 Task: Select the welcome page in the startup editor.
Action: Mouse moved to (9, 470)
Screenshot: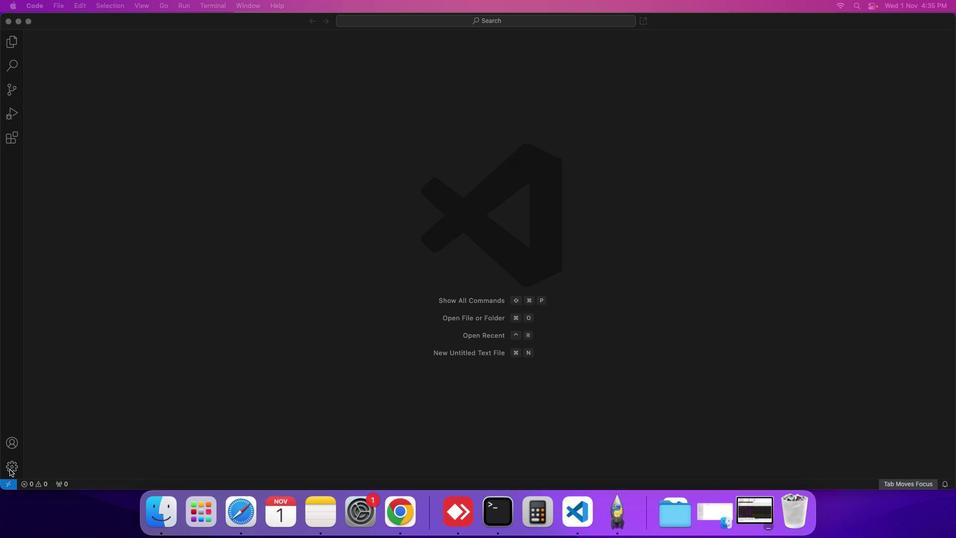 
Action: Mouse pressed left at (9, 470)
Screenshot: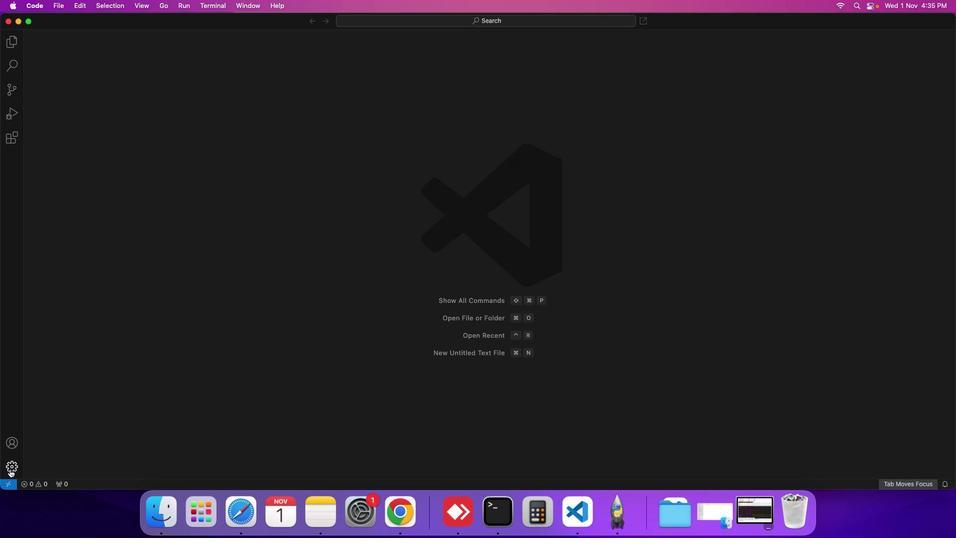 
Action: Mouse moved to (69, 388)
Screenshot: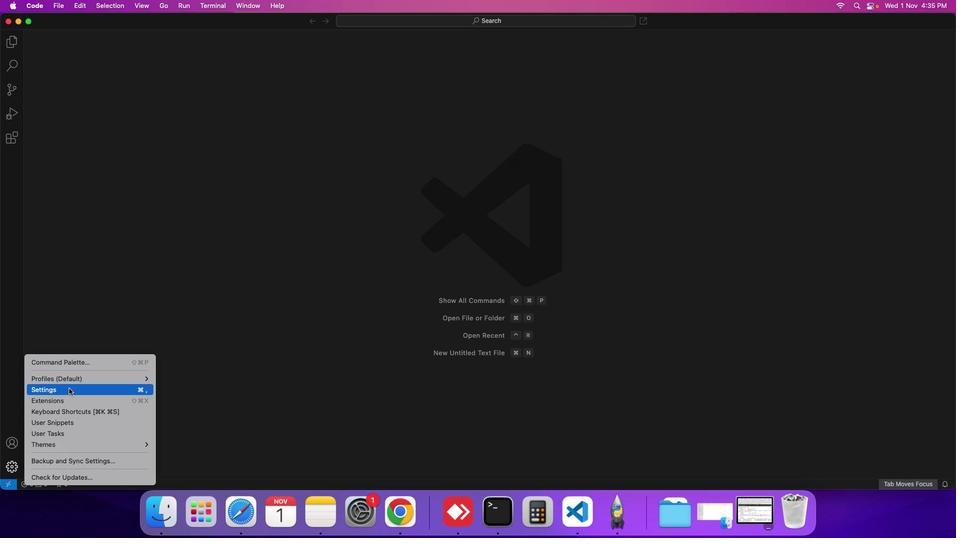 
Action: Mouse pressed left at (69, 388)
Screenshot: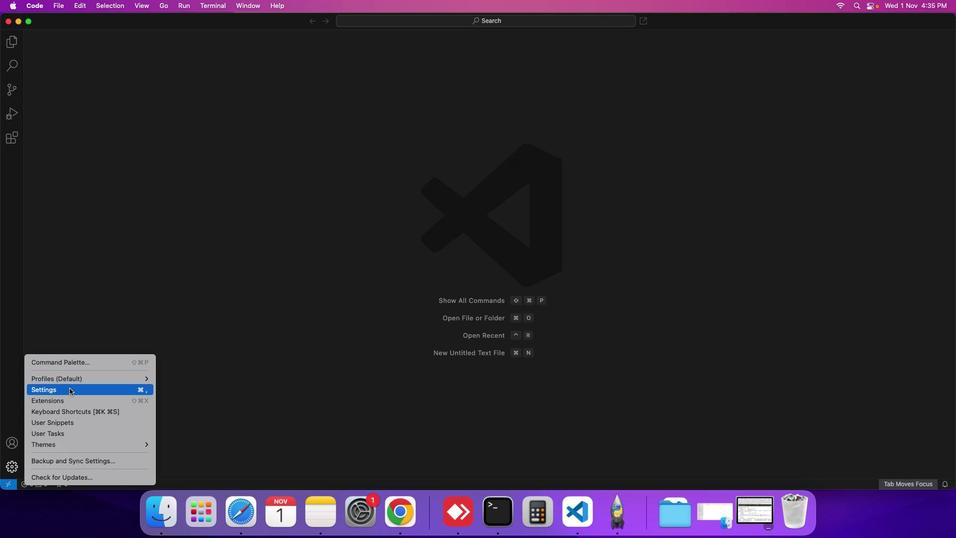 
Action: Mouse moved to (238, 124)
Screenshot: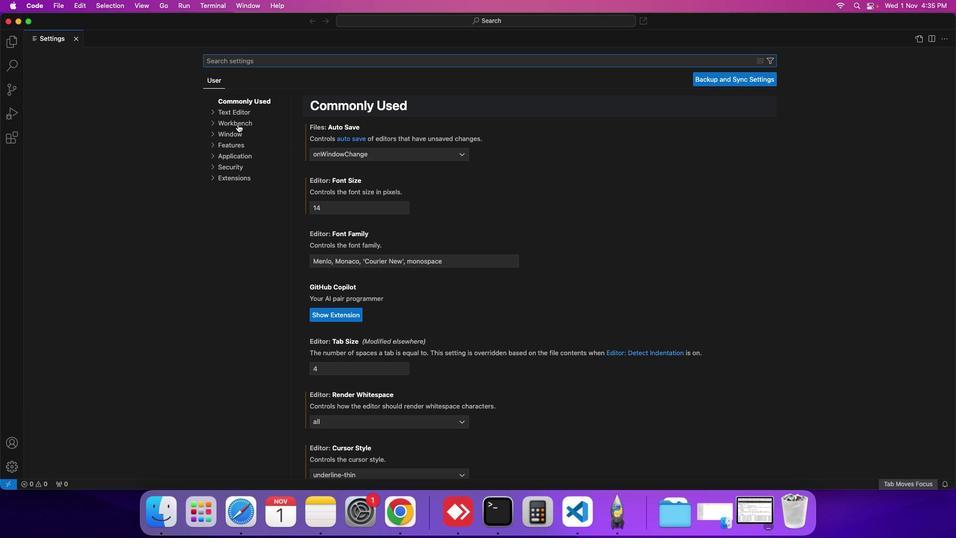 
Action: Mouse pressed left at (238, 124)
Screenshot: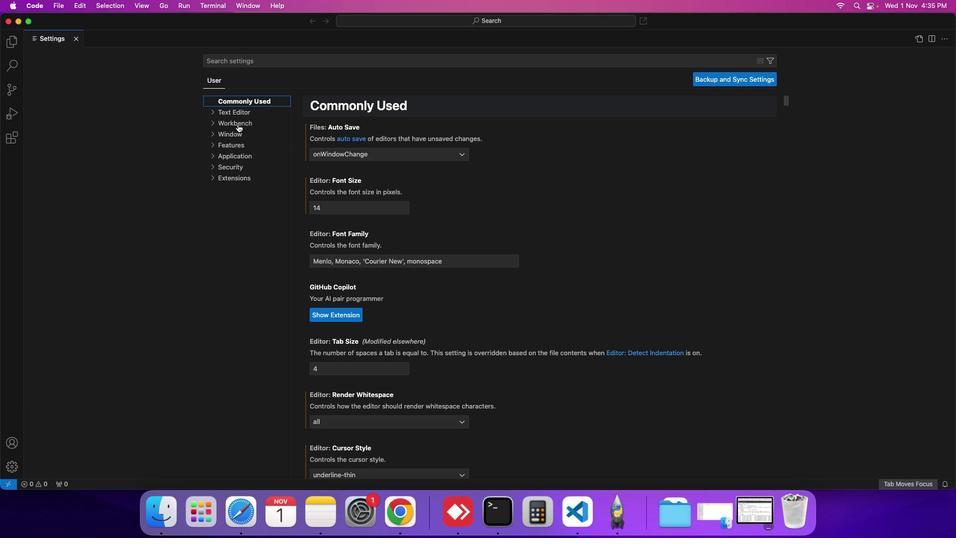 
Action: Mouse moved to (436, 440)
Screenshot: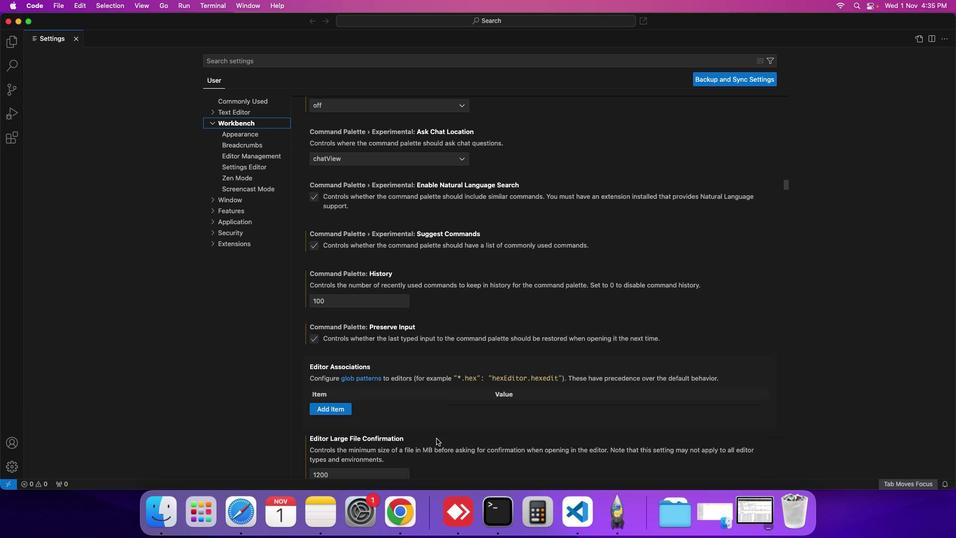 
Action: Mouse scrolled (436, 440) with delta (0, 0)
Screenshot: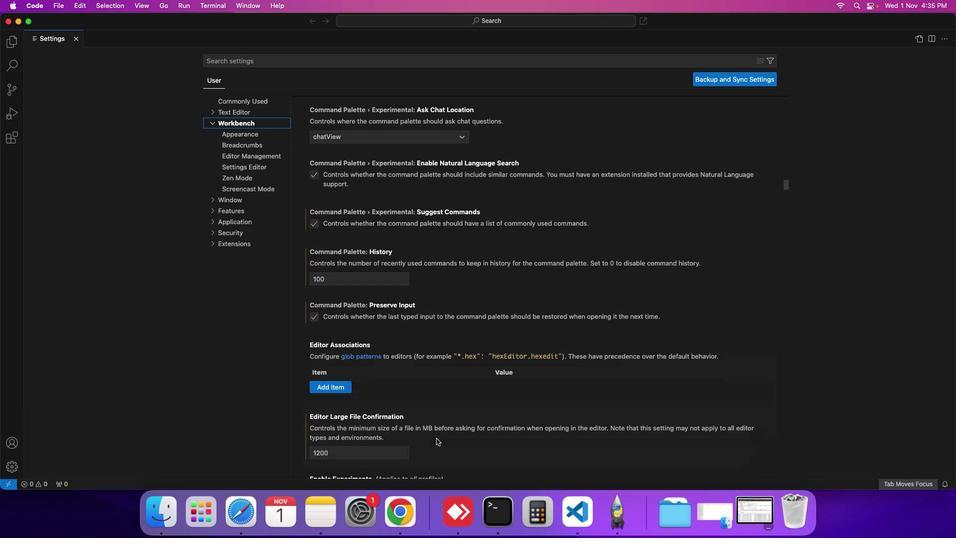 
Action: Mouse moved to (436, 439)
Screenshot: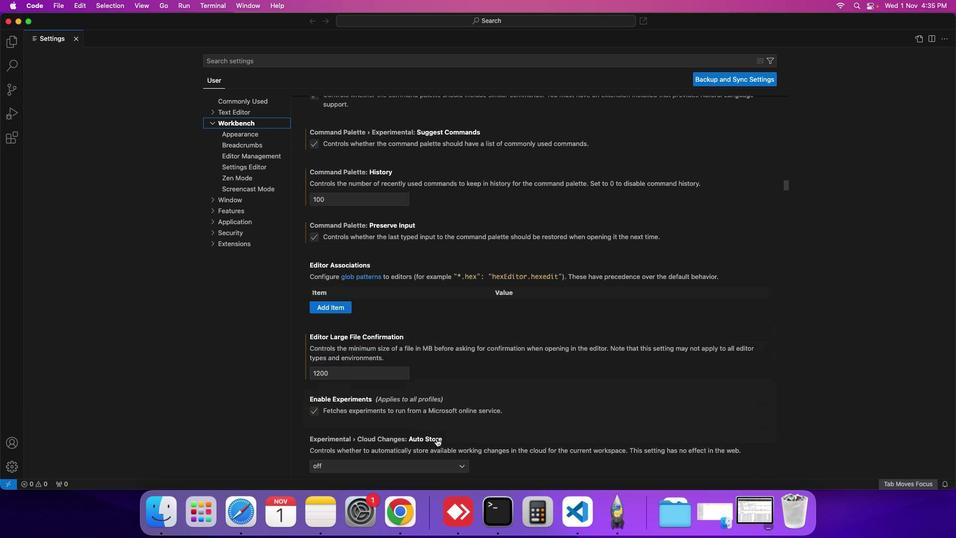 
Action: Mouse scrolled (436, 439) with delta (0, 0)
Screenshot: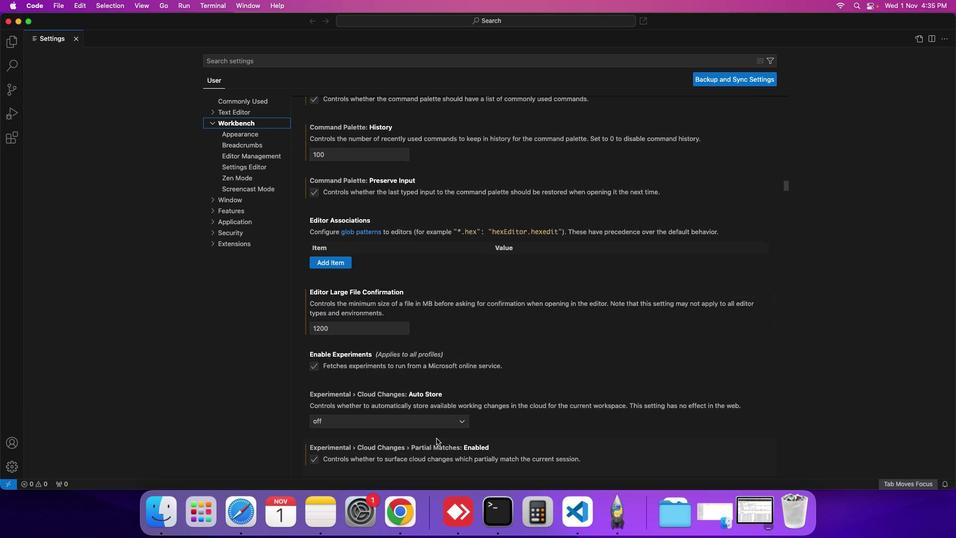 
Action: Mouse scrolled (436, 439) with delta (0, 0)
Screenshot: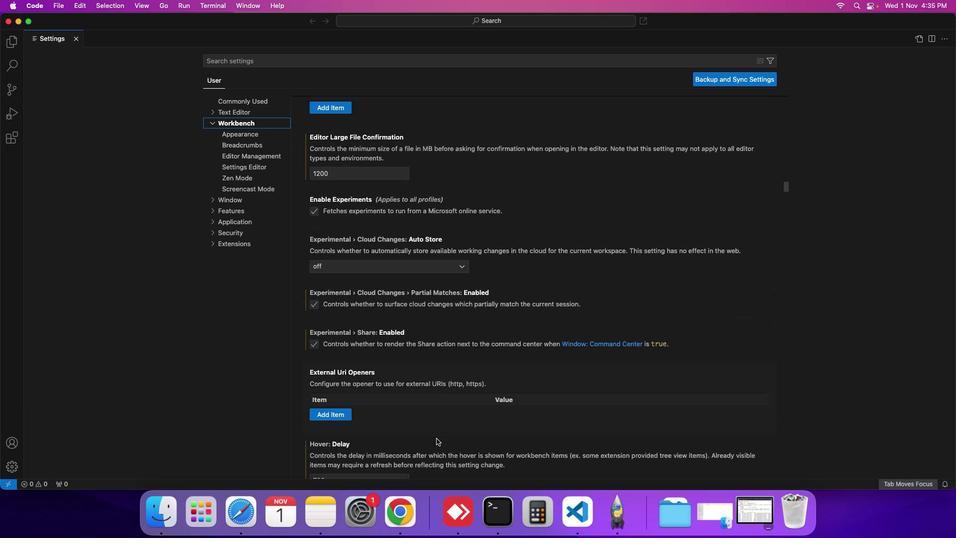 
Action: Mouse scrolled (436, 439) with delta (0, 0)
Screenshot: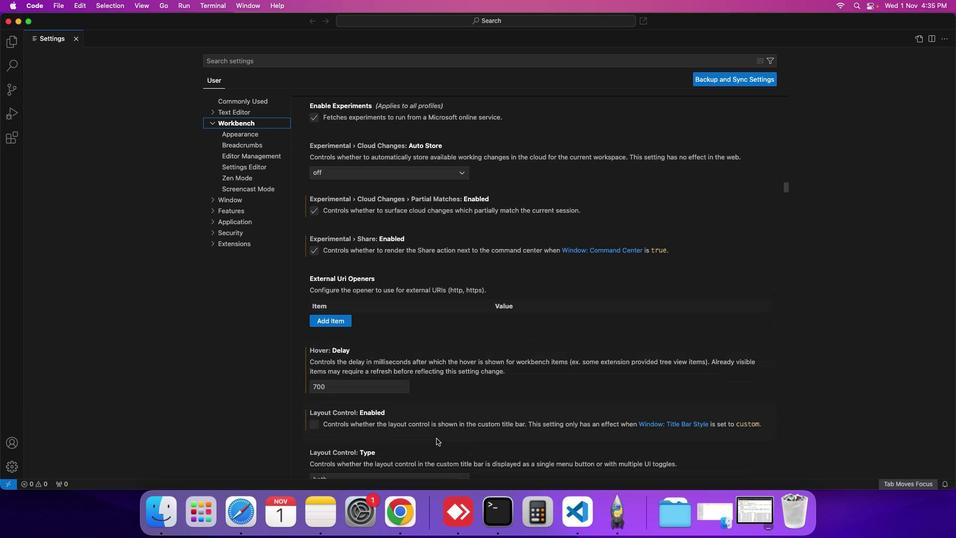 
Action: Mouse moved to (436, 438)
Screenshot: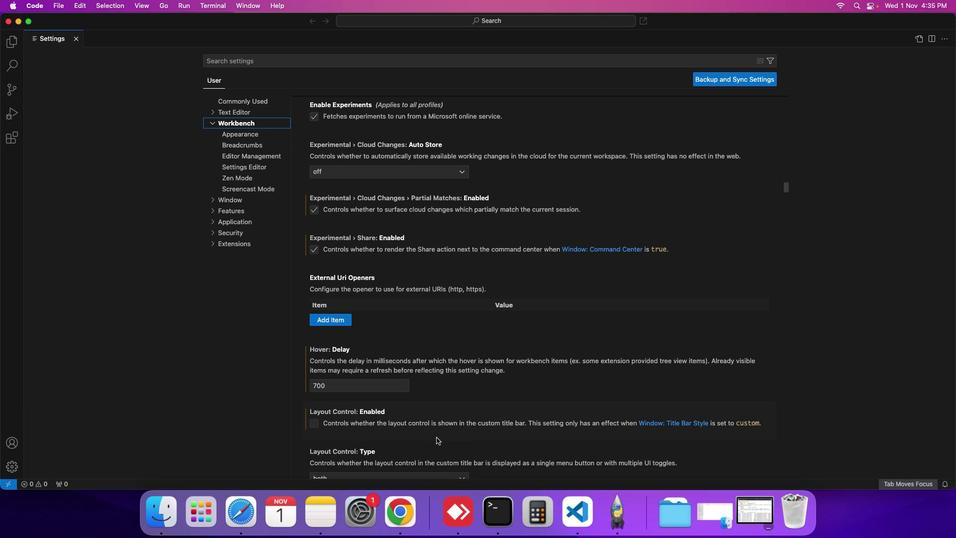 
Action: Mouse scrolled (436, 438) with delta (0, 0)
Screenshot: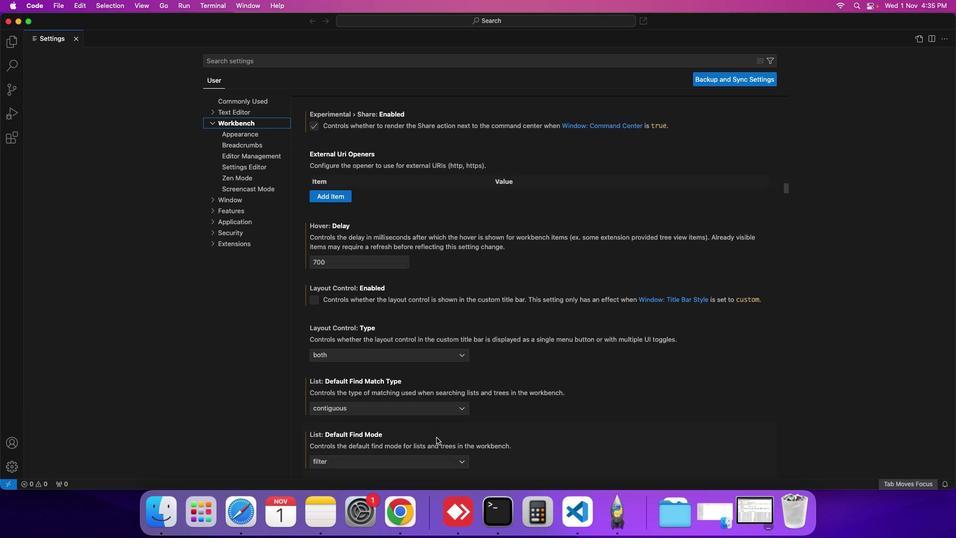 
Action: Mouse scrolled (436, 438) with delta (0, 0)
Screenshot: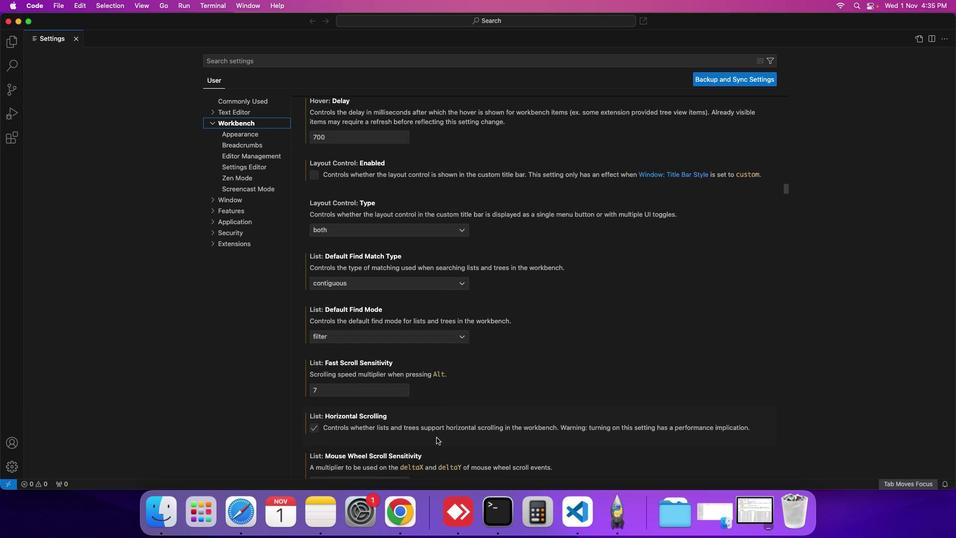 
Action: Mouse scrolled (436, 438) with delta (0, 0)
Screenshot: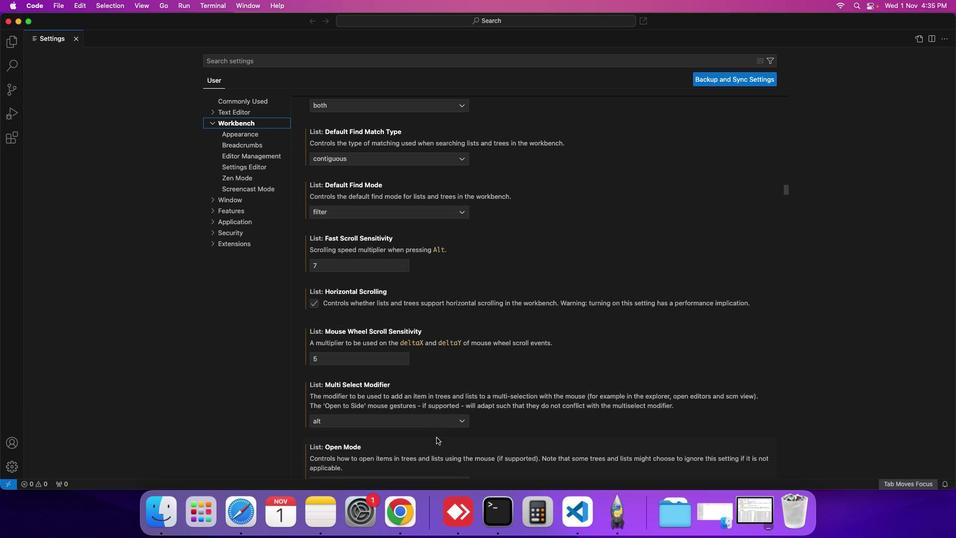 
Action: Mouse scrolled (436, 438) with delta (0, 0)
Screenshot: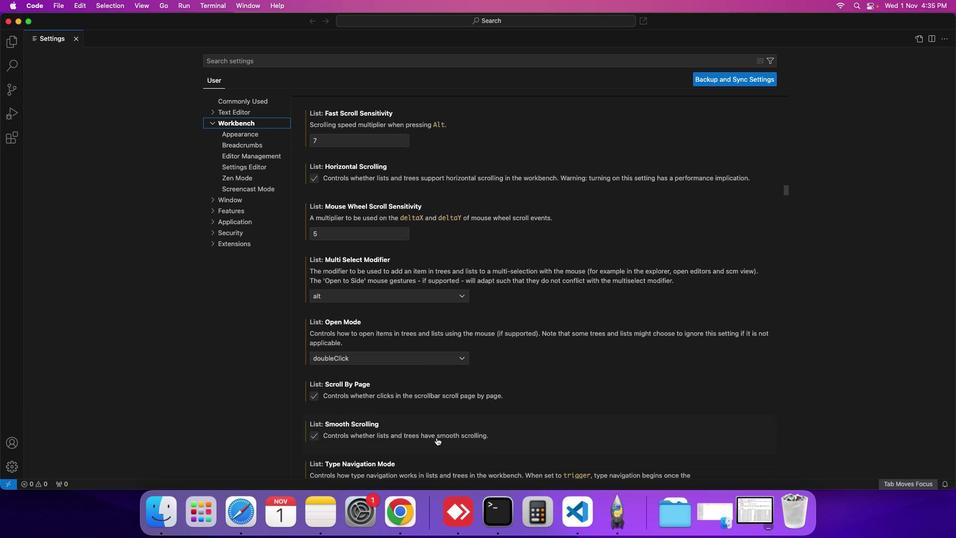 
Action: Mouse scrolled (436, 438) with delta (0, 0)
Screenshot: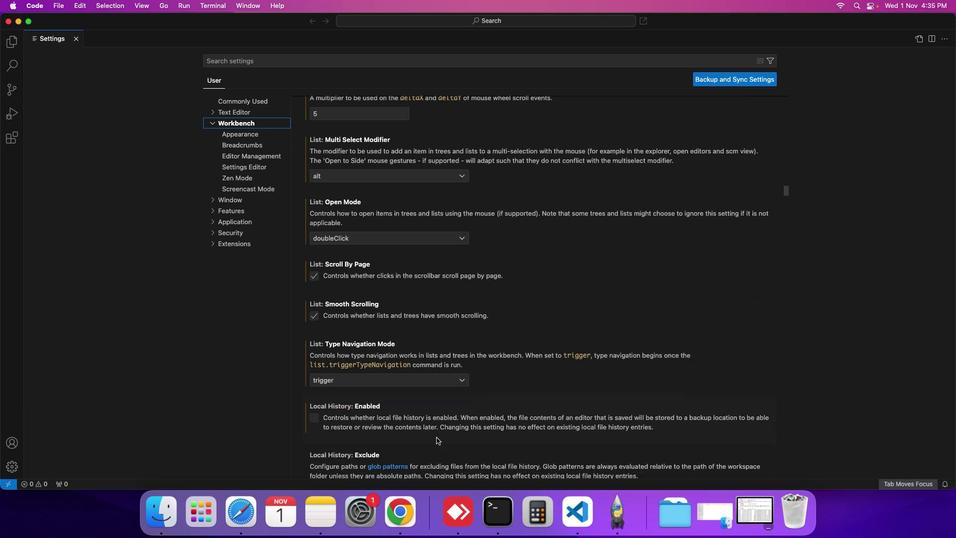 
Action: Mouse scrolled (436, 438) with delta (0, 0)
Screenshot: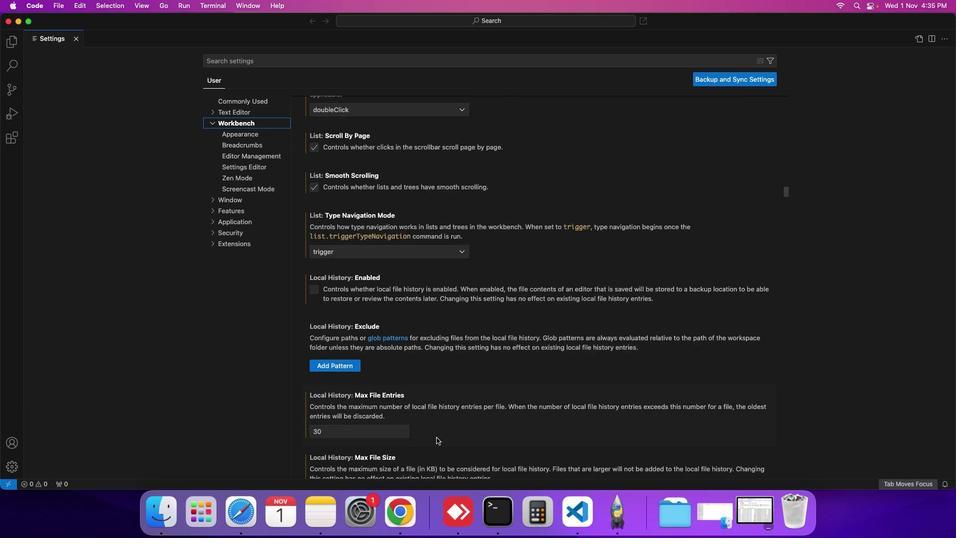 
Action: Mouse scrolled (436, 438) with delta (0, 0)
Screenshot: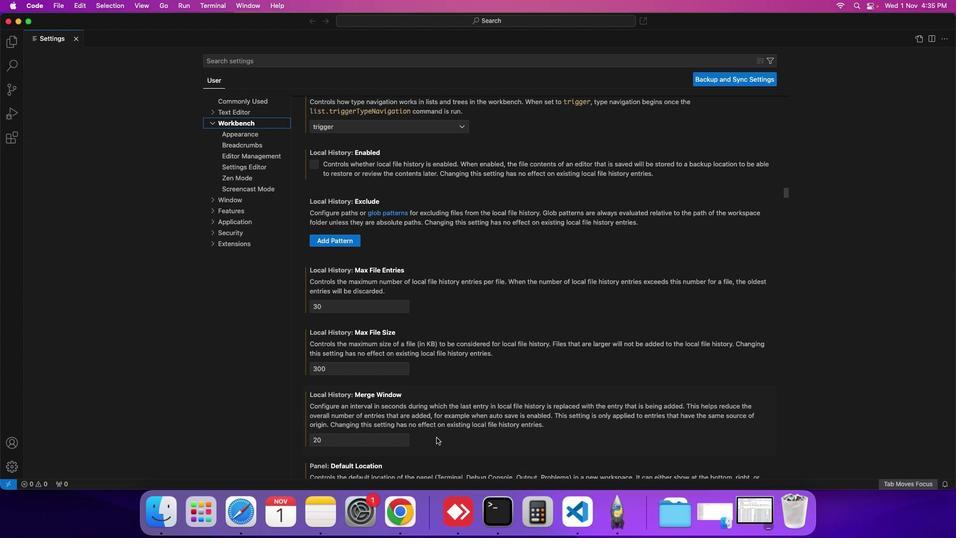 
Action: Mouse moved to (437, 437)
Screenshot: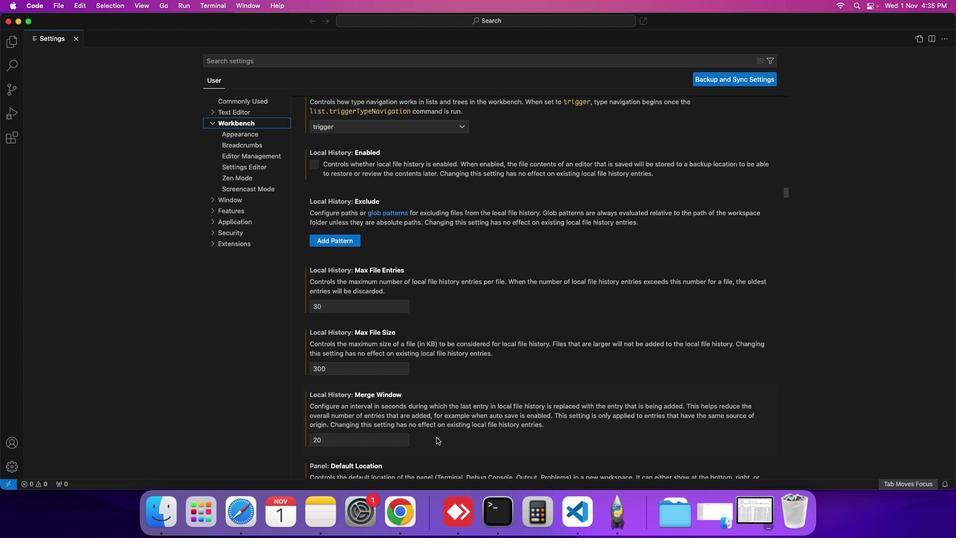 
Action: Mouse scrolled (437, 437) with delta (0, 0)
Screenshot: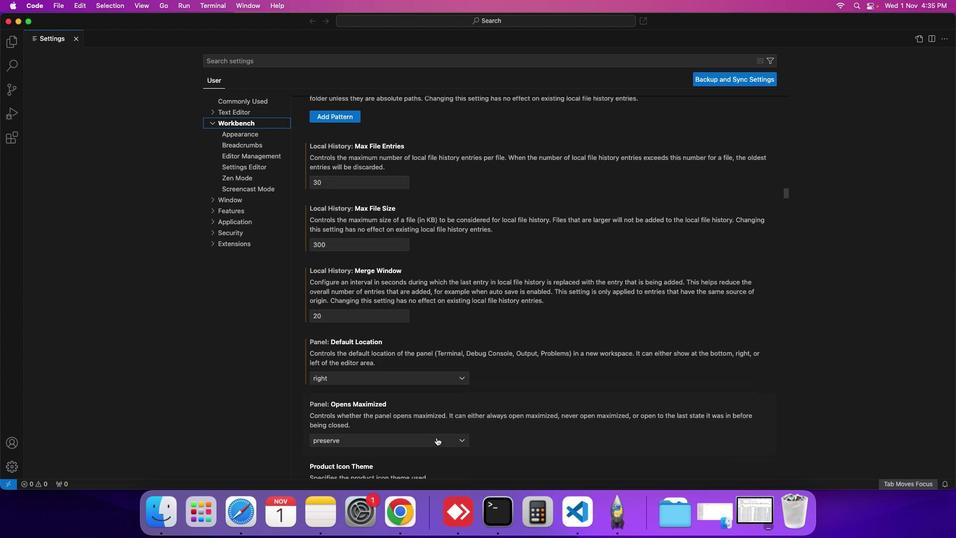 
Action: Mouse scrolled (437, 437) with delta (0, 0)
Screenshot: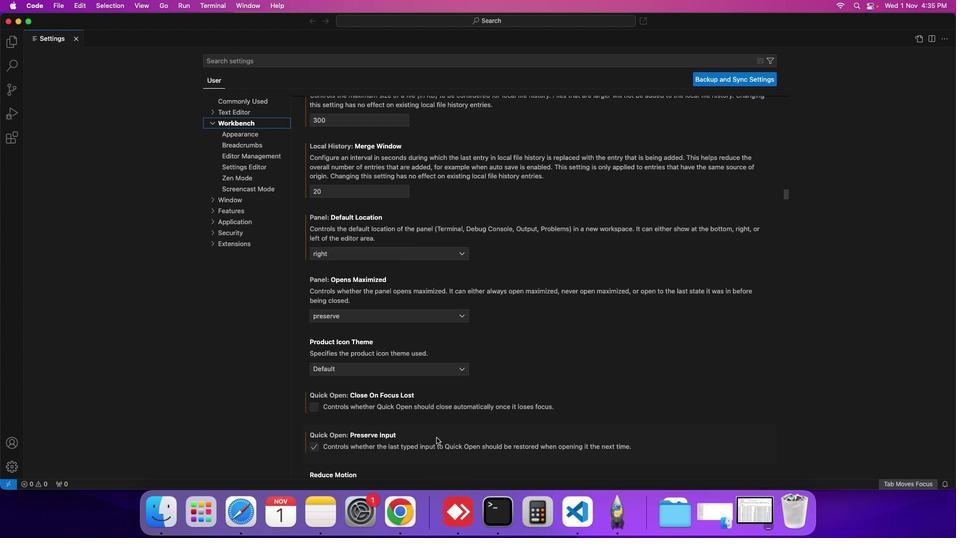 
Action: Mouse scrolled (437, 437) with delta (0, 0)
Screenshot: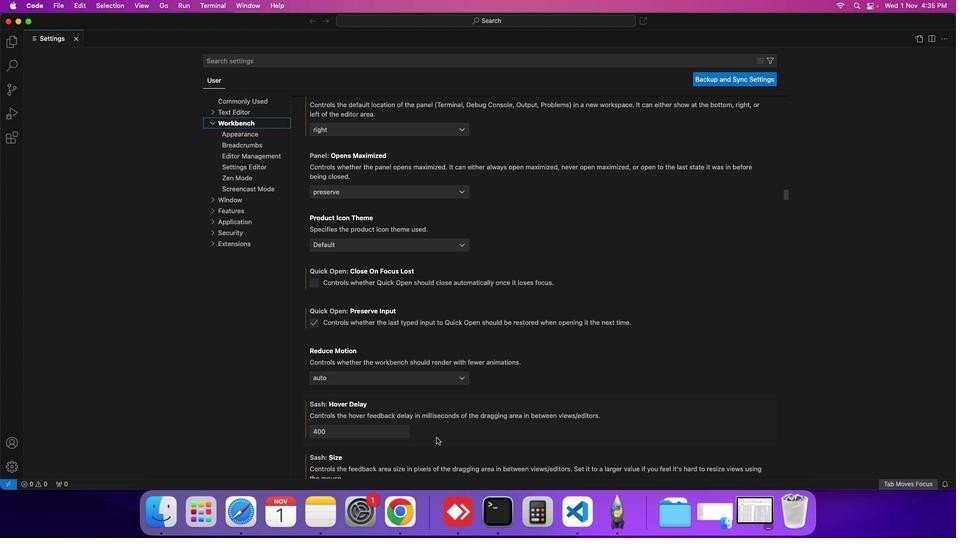 
Action: Mouse scrolled (437, 437) with delta (0, 0)
Screenshot: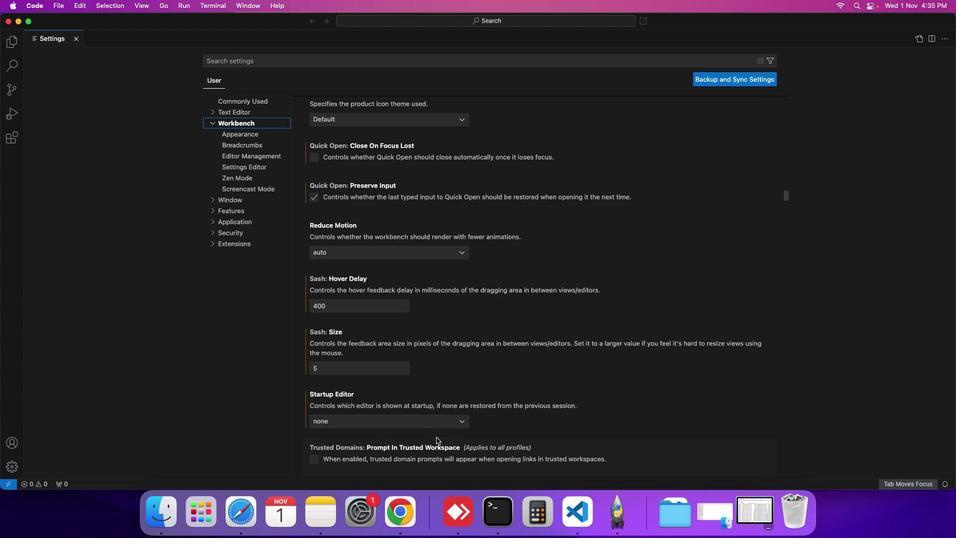 
Action: Mouse scrolled (437, 437) with delta (0, 0)
Screenshot: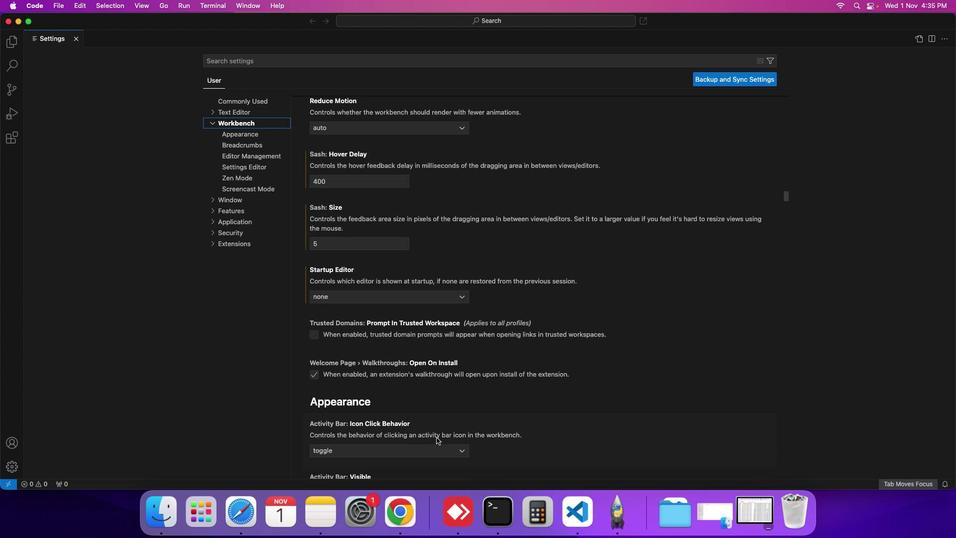 
Action: Mouse scrolled (437, 437) with delta (0, 0)
Screenshot: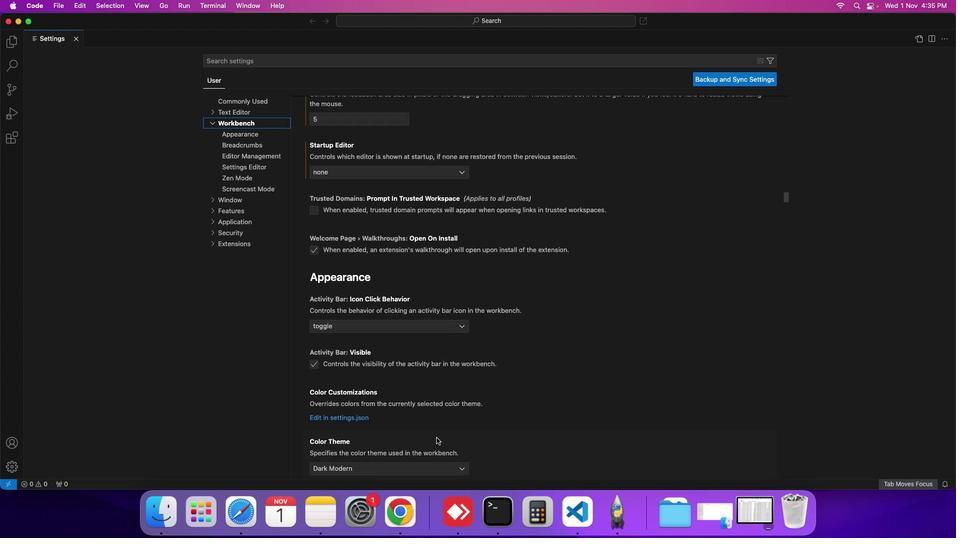 
Action: Mouse moved to (361, 175)
Screenshot: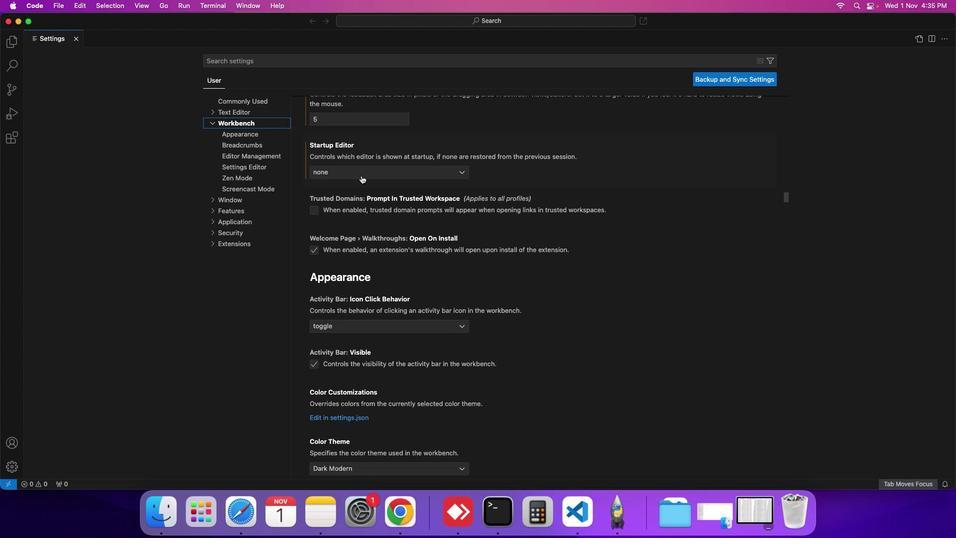 
Action: Mouse pressed left at (361, 175)
Screenshot: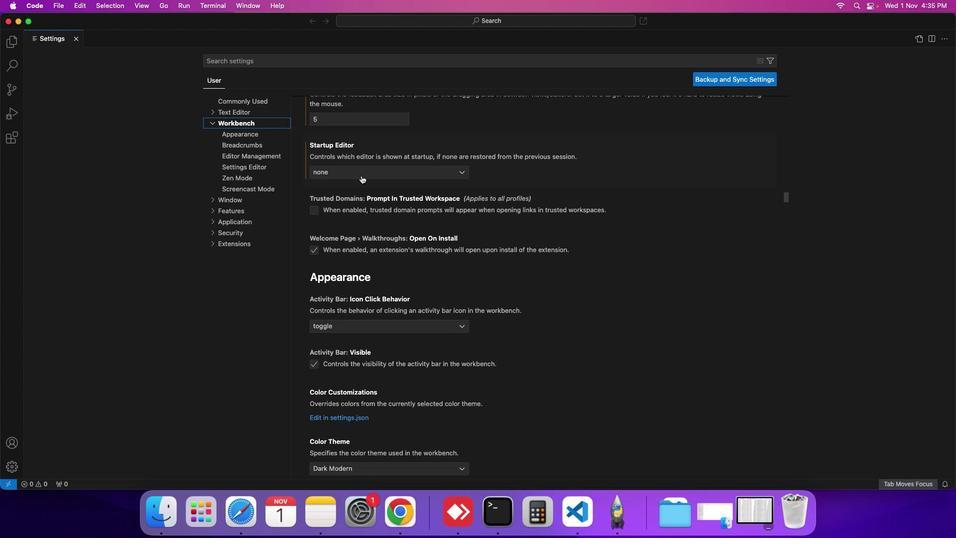 
Action: Mouse moved to (340, 194)
Screenshot: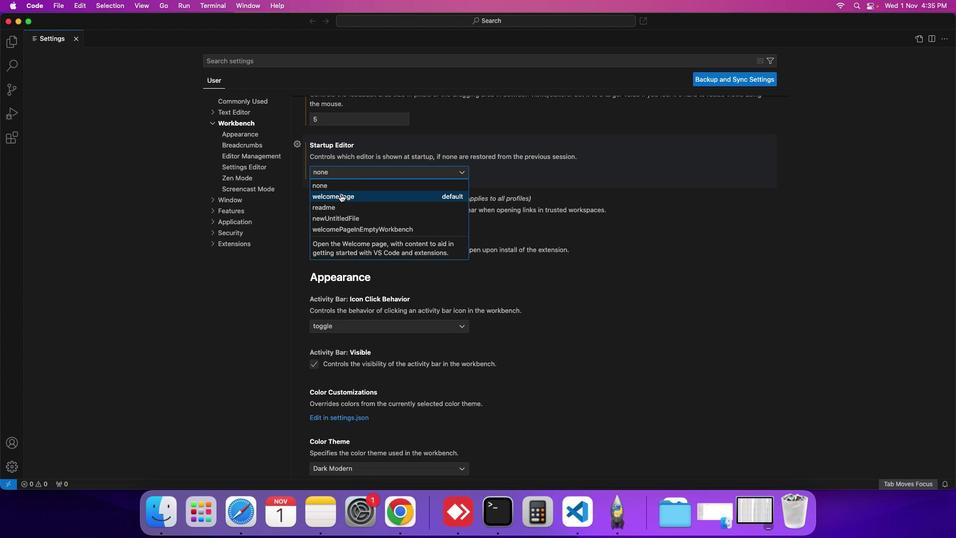 
Action: Mouse pressed left at (340, 194)
Screenshot: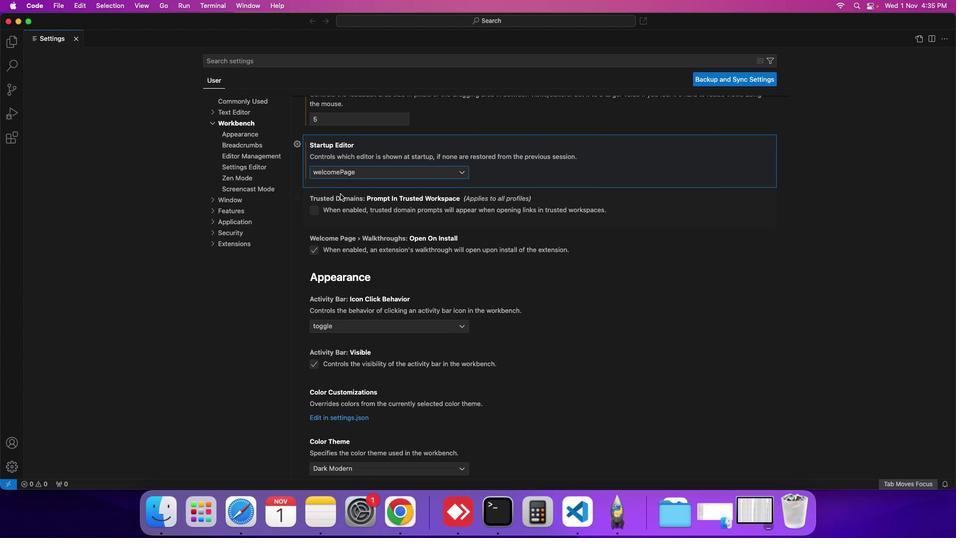 
Action: Mouse moved to (357, 170)
Screenshot: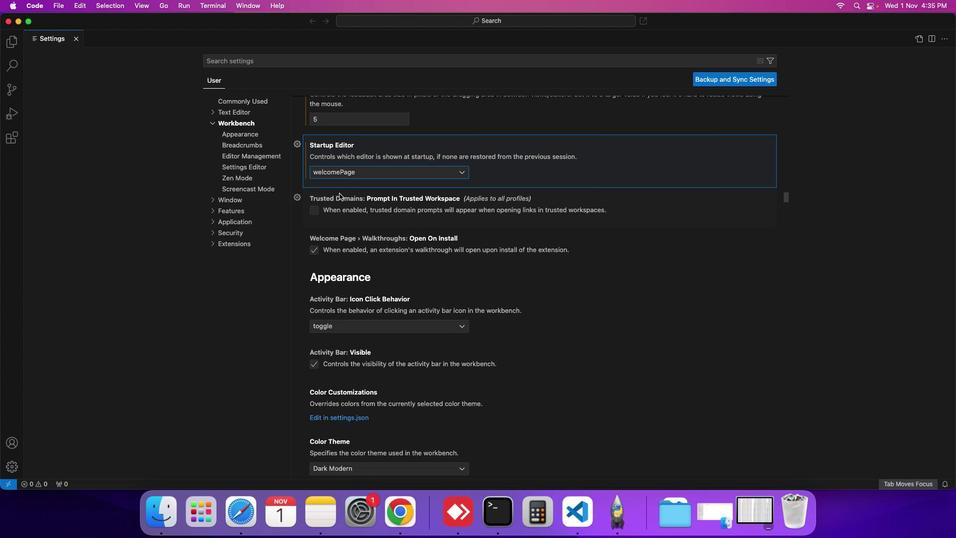 
